 Task: Enable the option "Qt interface" in the main interfaces.
Action: Mouse moved to (107, 14)
Screenshot: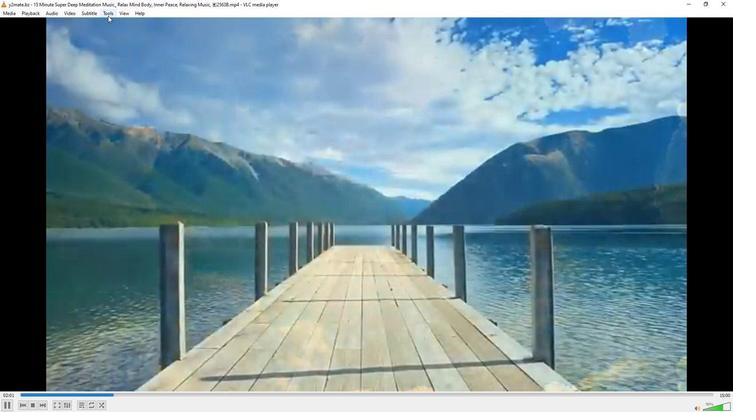 
Action: Mouse pressed left at (107, 14)
Screenshot: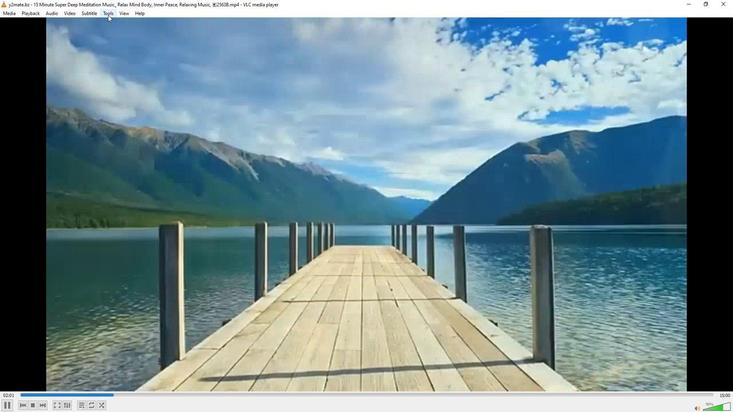
Action: Mouse moved to (127, 105)
Screenshot: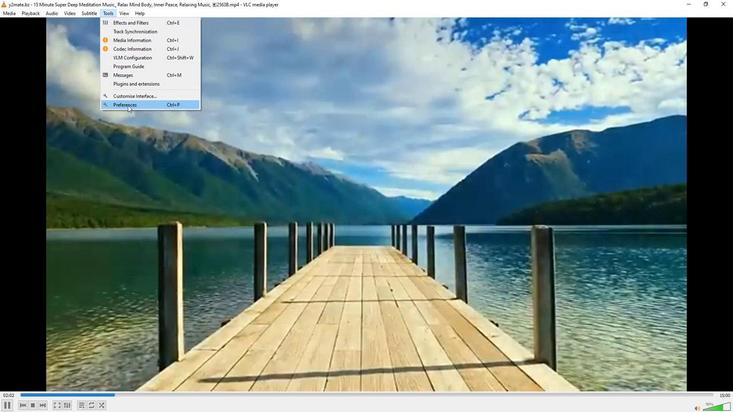 
Action: Mouse pressed left at (127, 105)
Screenshot: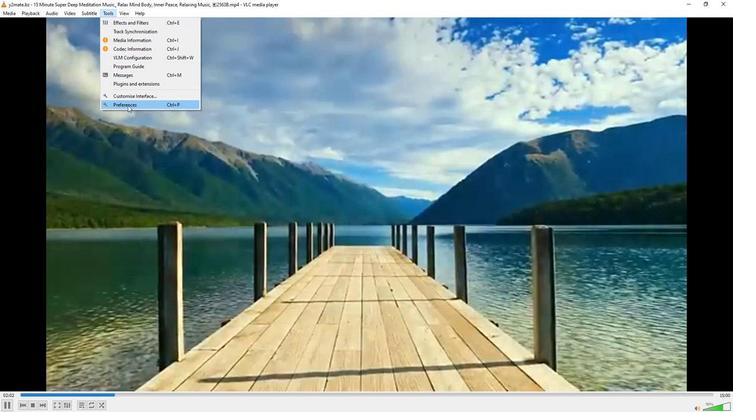 
Action: Mouse moved to (242, 337)
Screenshot: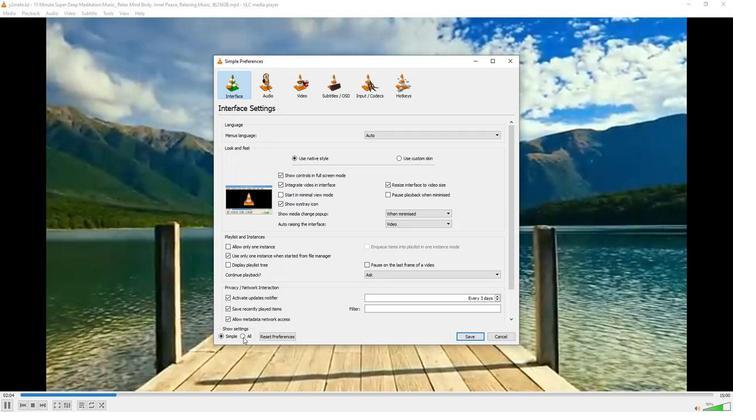 
Action: Mouse pressed left at (242, 337)
Screenshot: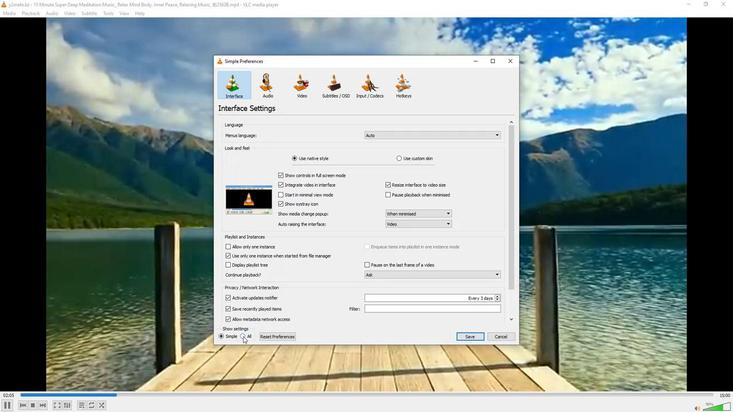 
Action: Mouse moved to (255, 300)
Screenshot: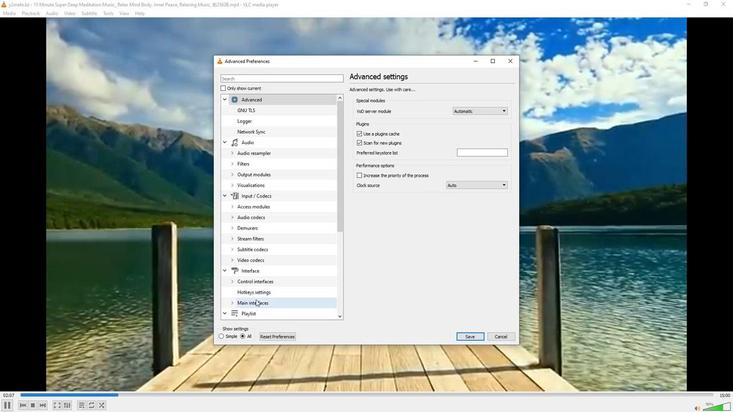 
Action: Mouse pressed left at (255, 300)
Screenshot: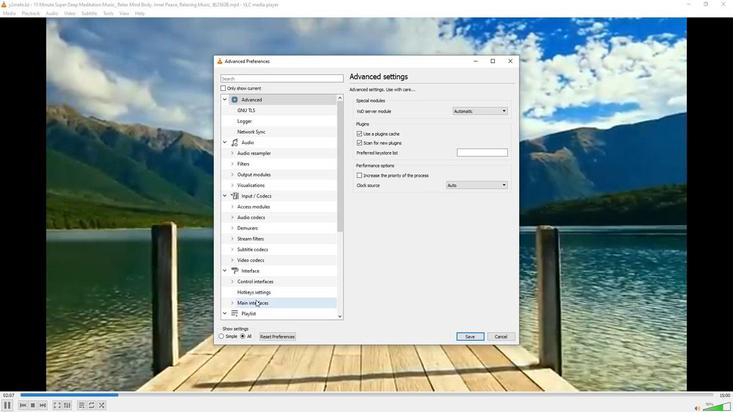 
Action: Mouse moved to (359, 139)
Screenshot: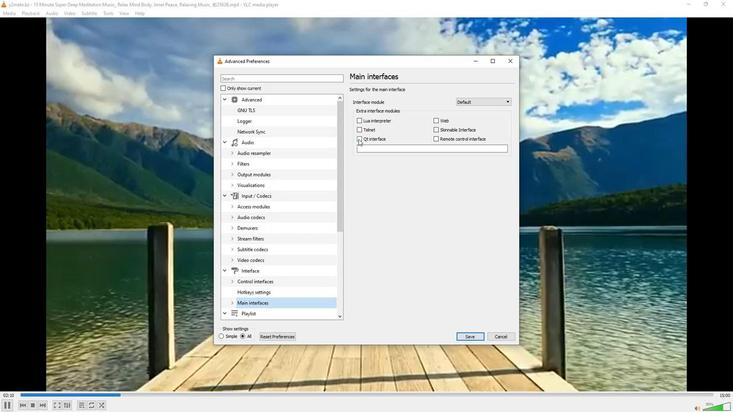 
Action: Mouse pressed left at (359, 139)
Screenshot: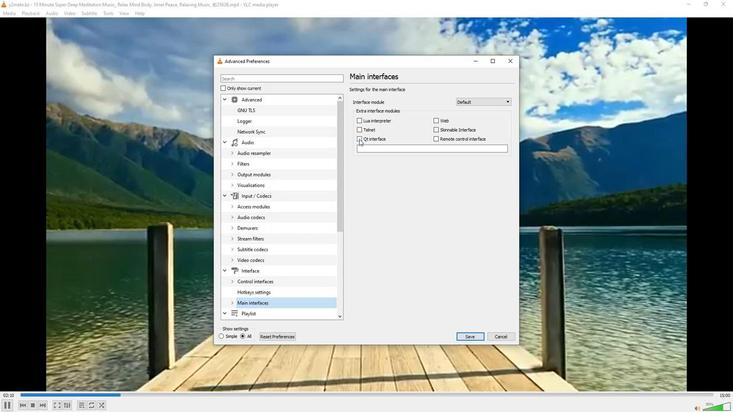 
Action: Mouse moved to (358, 139)
Screenshot: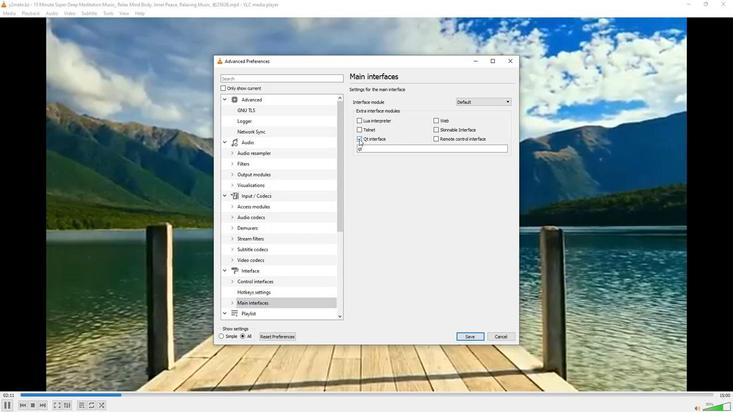 
